 Task: Change table alignment to left indent (inches 0.2).
Action: Mouse moved to (202, 79)
Screenshot: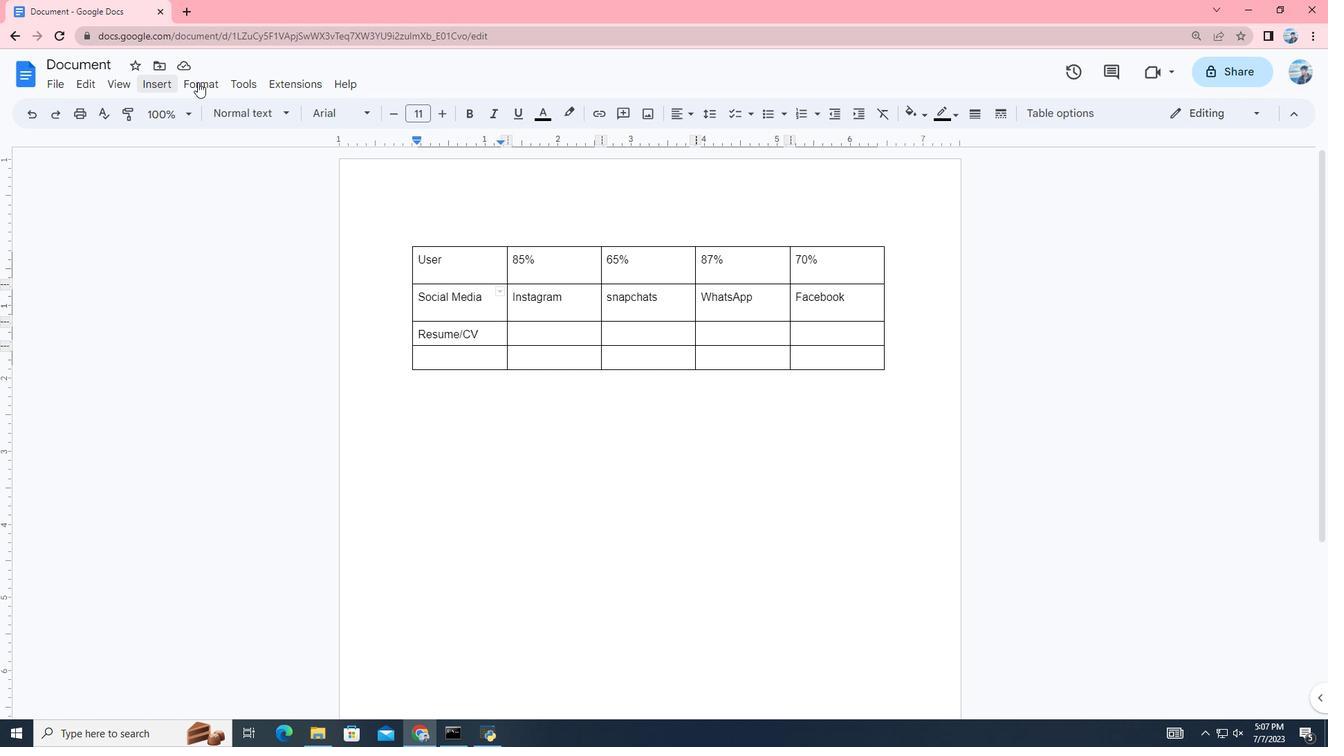 
Action: Mouse pressed left at (202, 79)
Screenshot: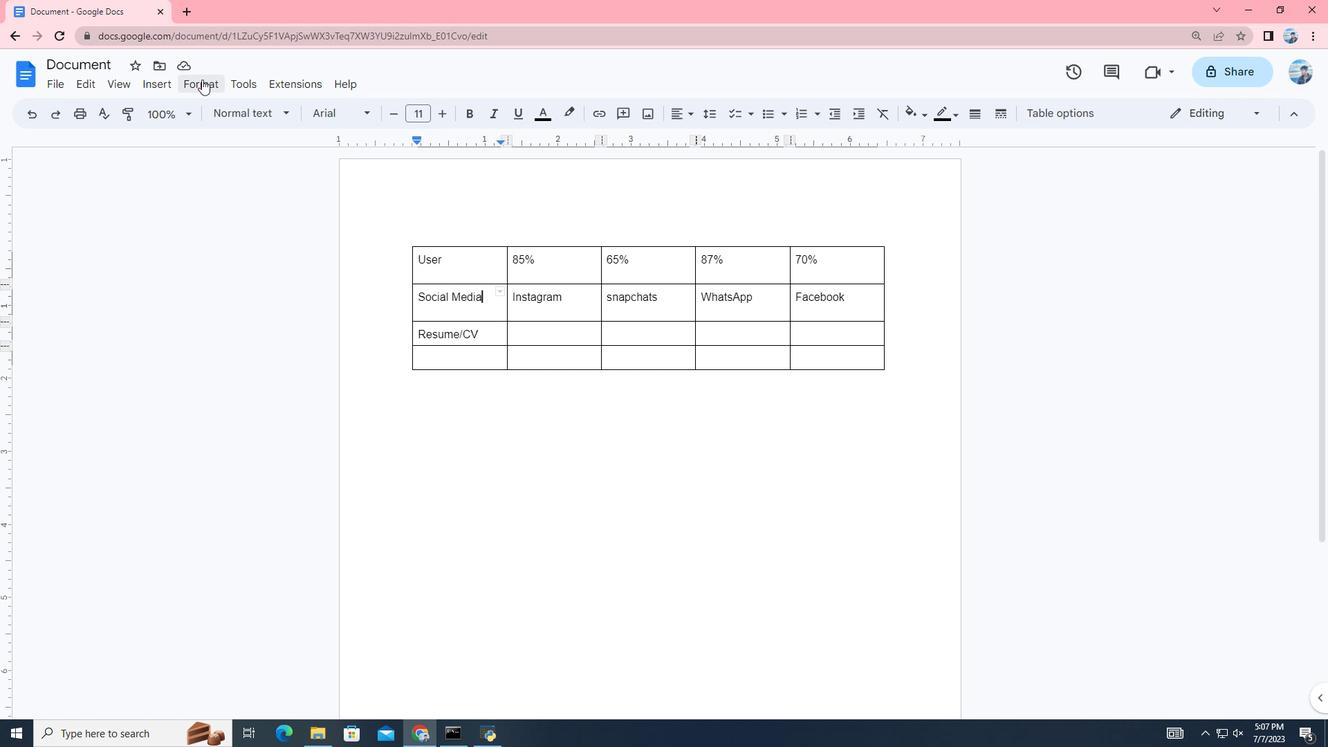 
Action: Mouse moved to (512, 703)
Screenshot: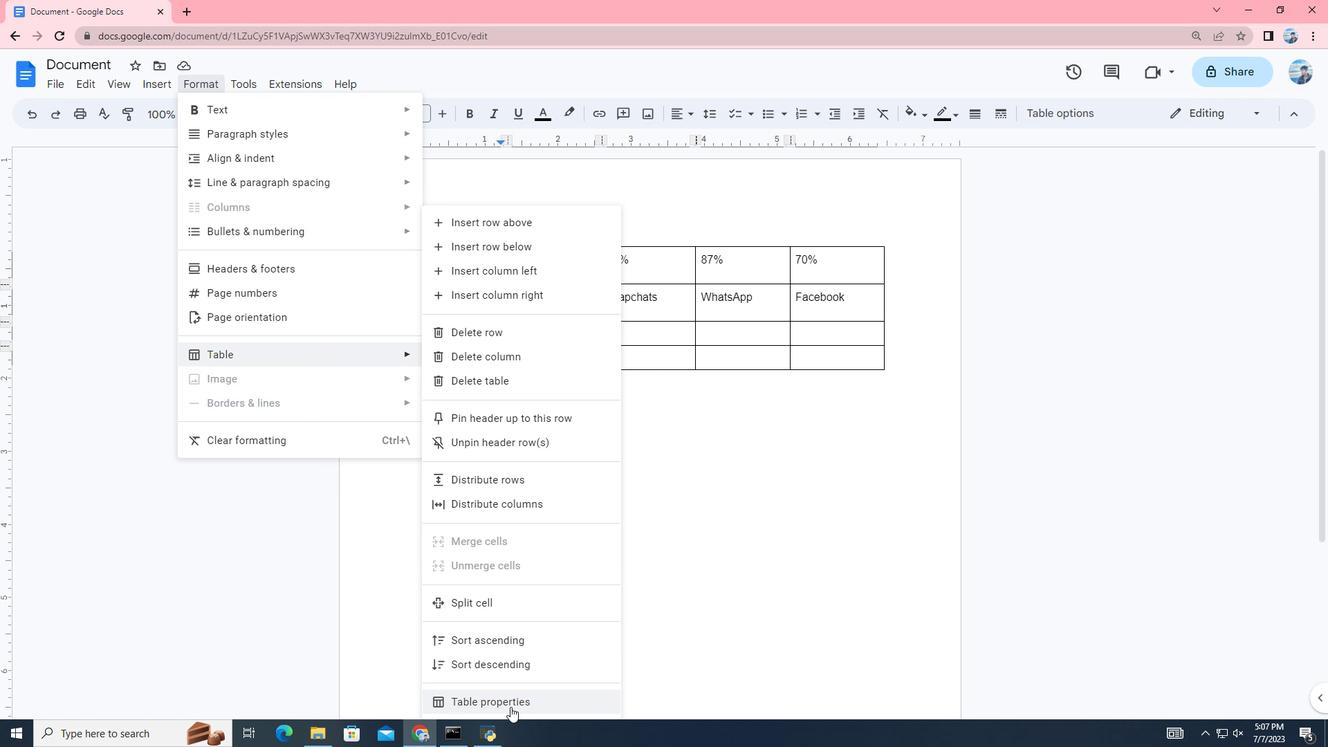 
Action: Mouse pressed left at (512, 703)
Screenshot: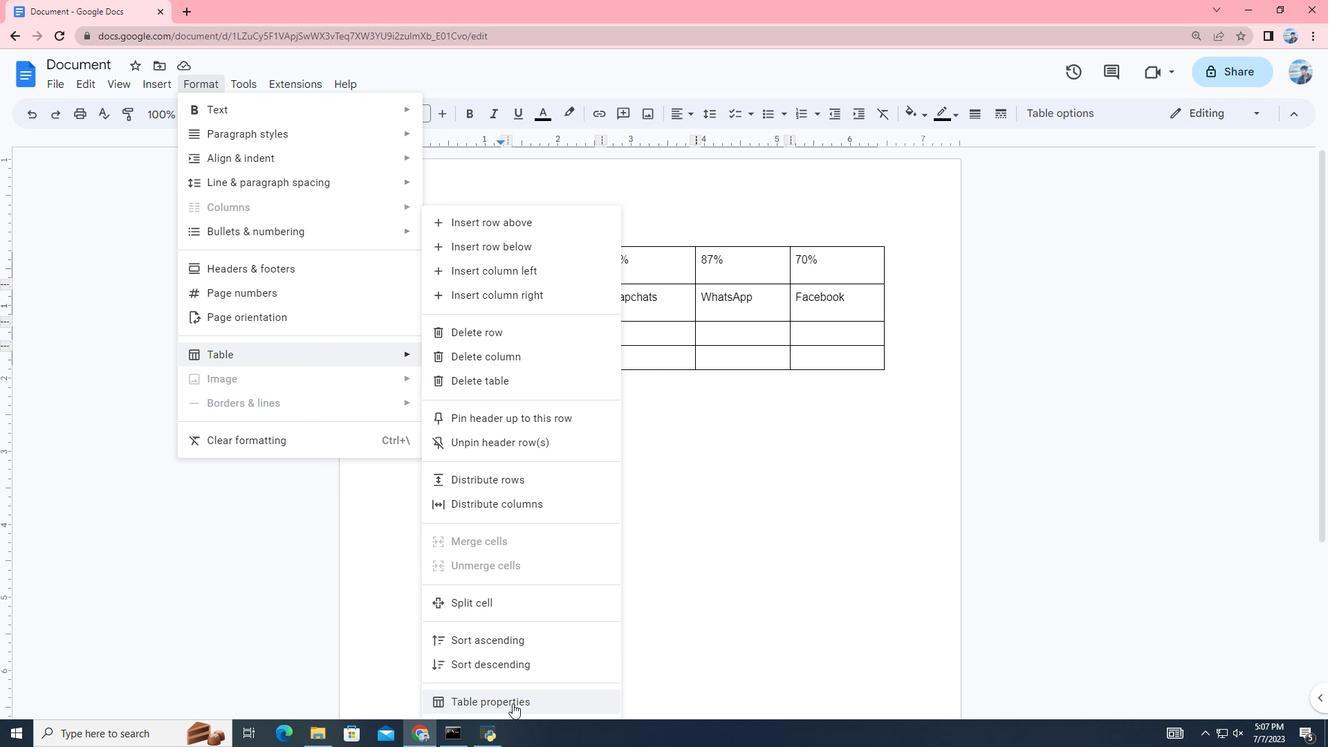 
Action: Mouse moved to (1260, 304)
Screenshot: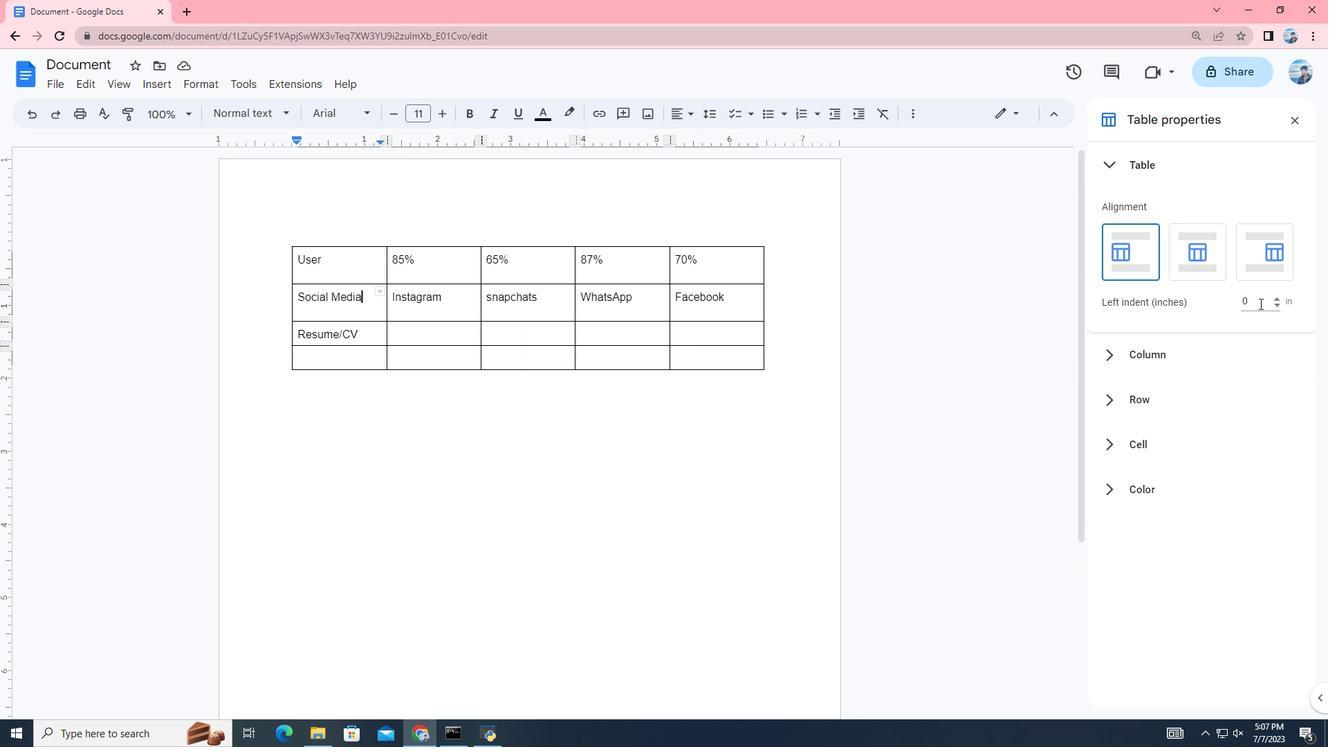 
Action: Mouse pressed left at (1260, 304)
Screenshot: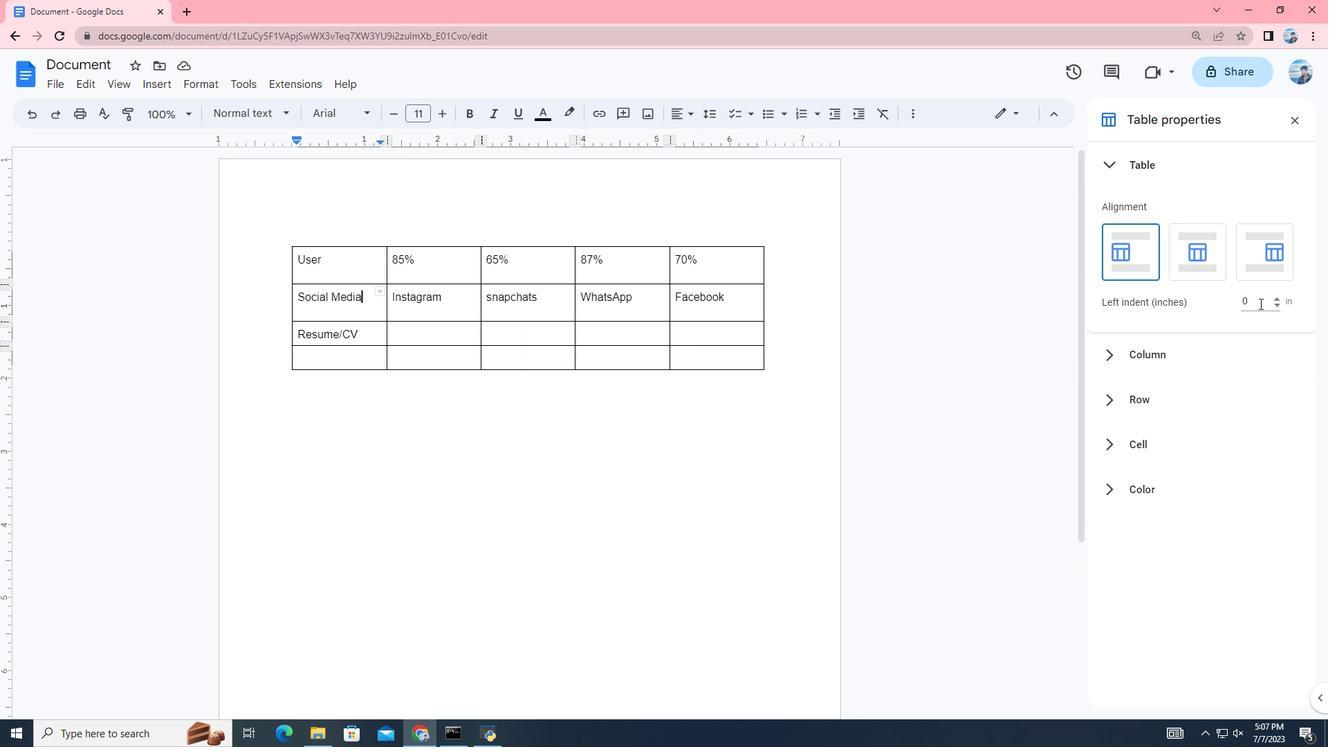 
Action: Key pressed <Key.backspace>0.2
Screenshot: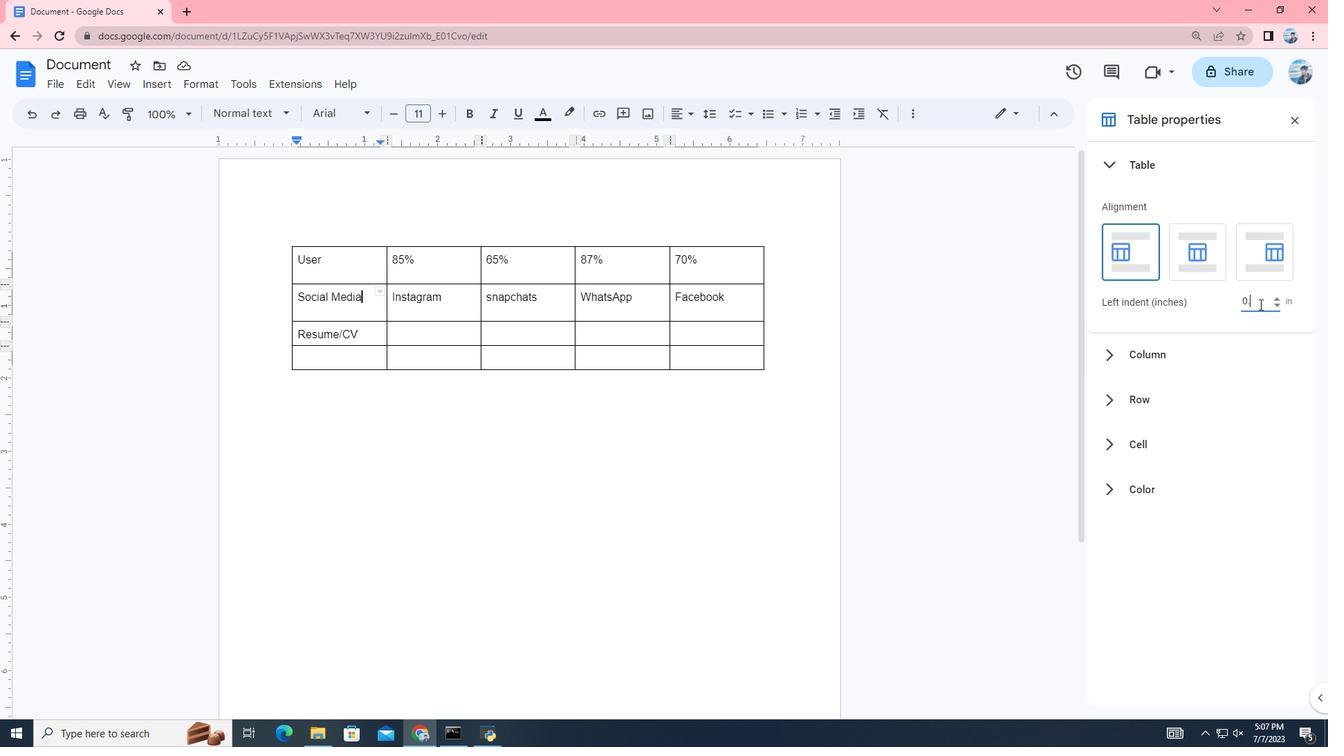 
